 Task: Add New Chapter Fermented Coenzyme B Complex, Energy & Nervous System Support to the cart.
Action: Mouse moved to (29, 91)
Screenshot: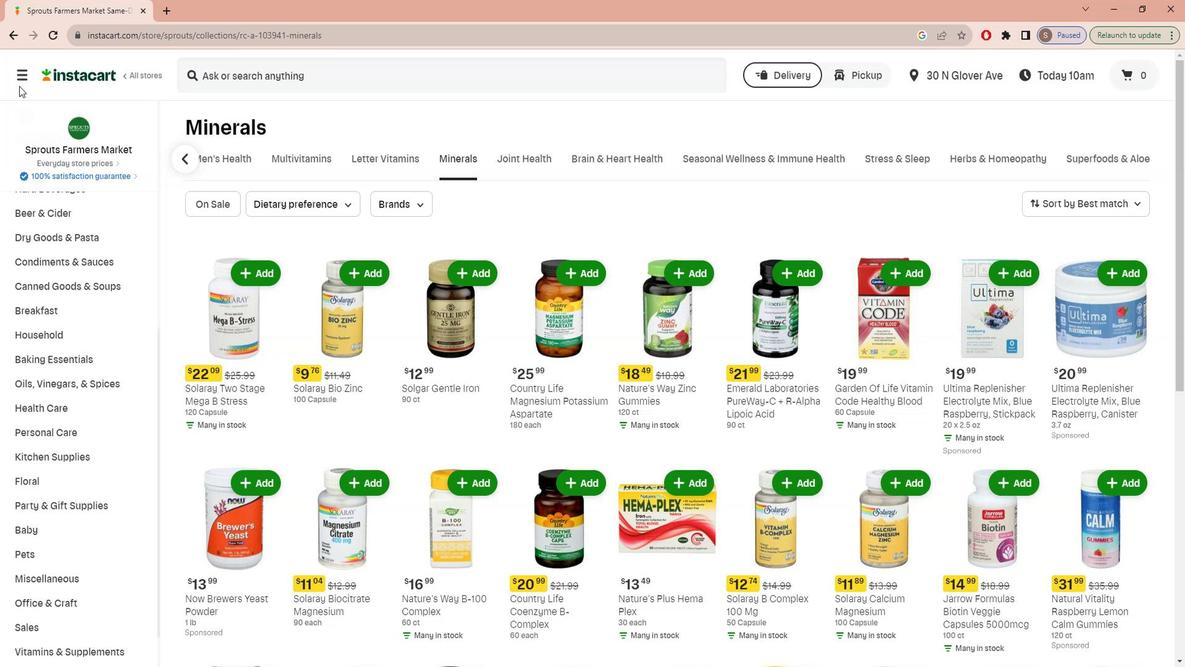 
Action: Mouse pressed left at (29, 91)
Screenshot: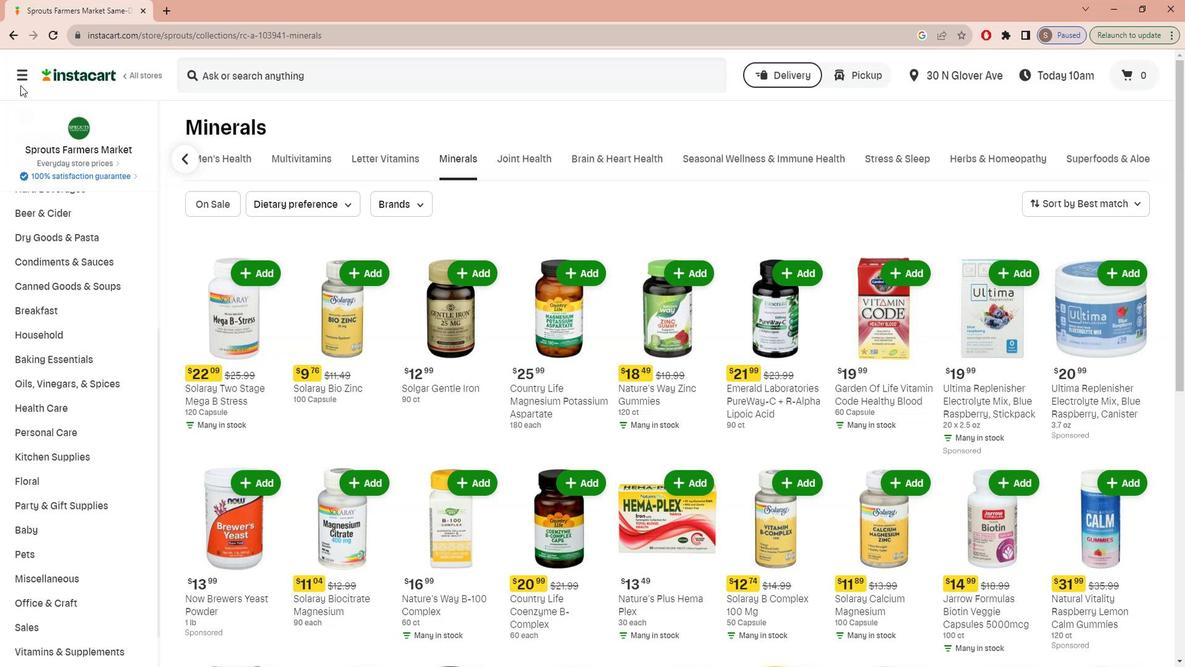 
Action: Mouse moved to (29, 79)
Screenshot: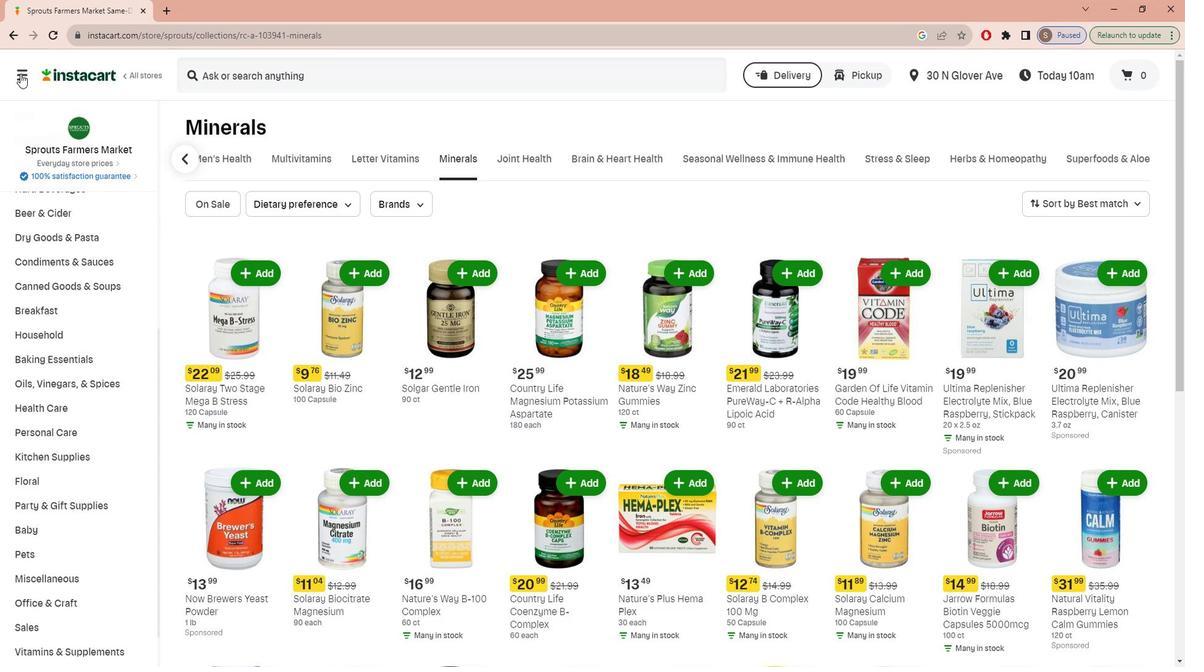 
Action: Mouse pressed left at (29, 79)
Screenshot: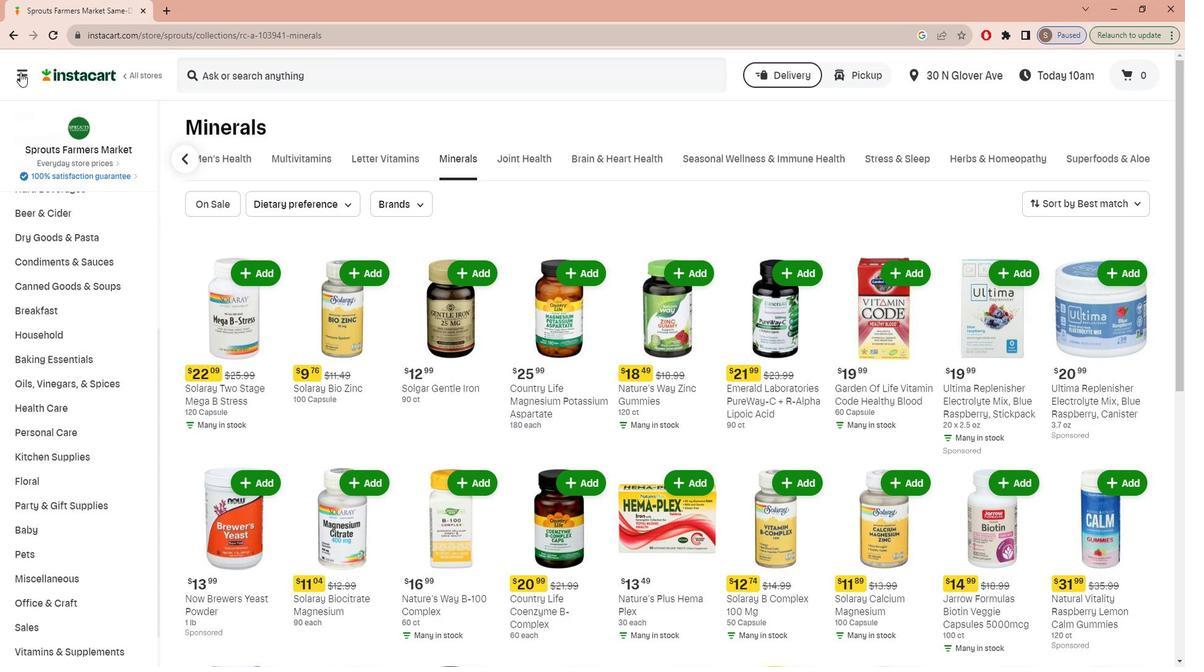 
Action: Mouse moved to (53, 168)
Screenshot: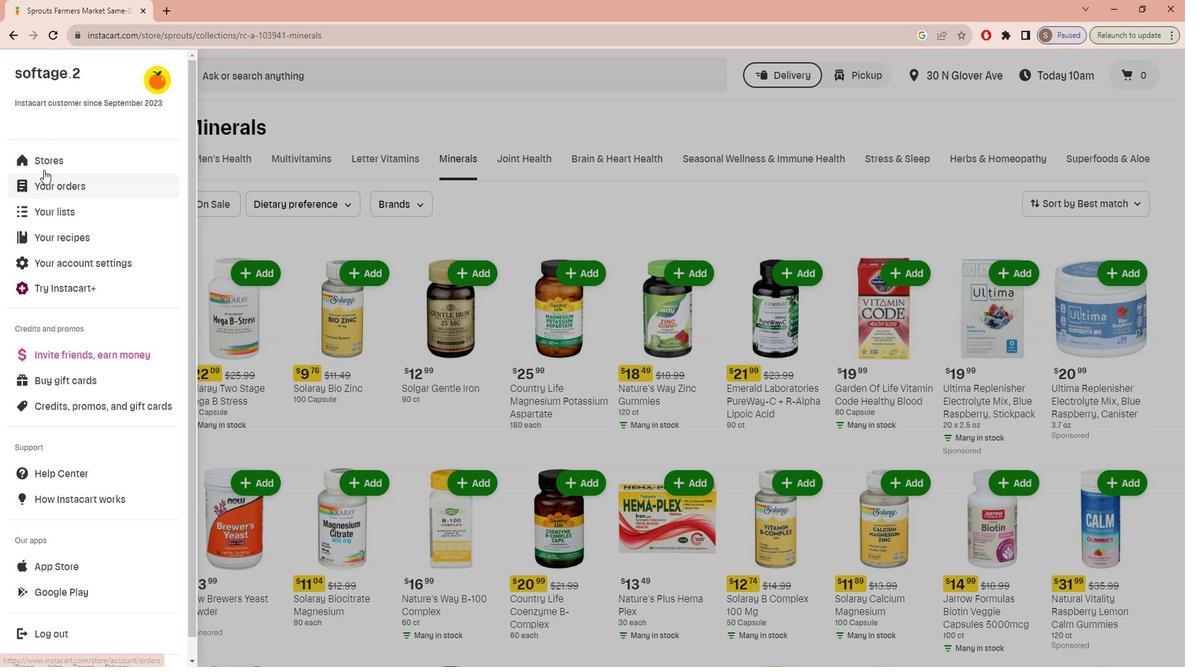 
Action: Mouse pressed left at (53, 168)
Screenshot: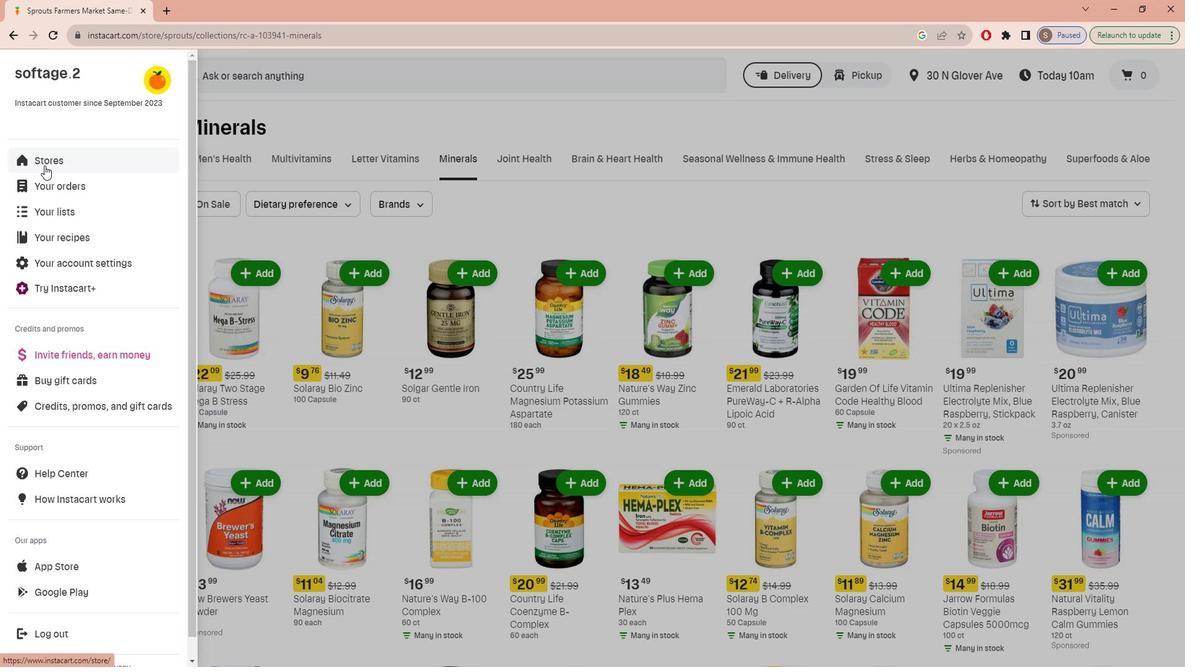 
Action: Mouse moved to (285, 138)
Screenshot: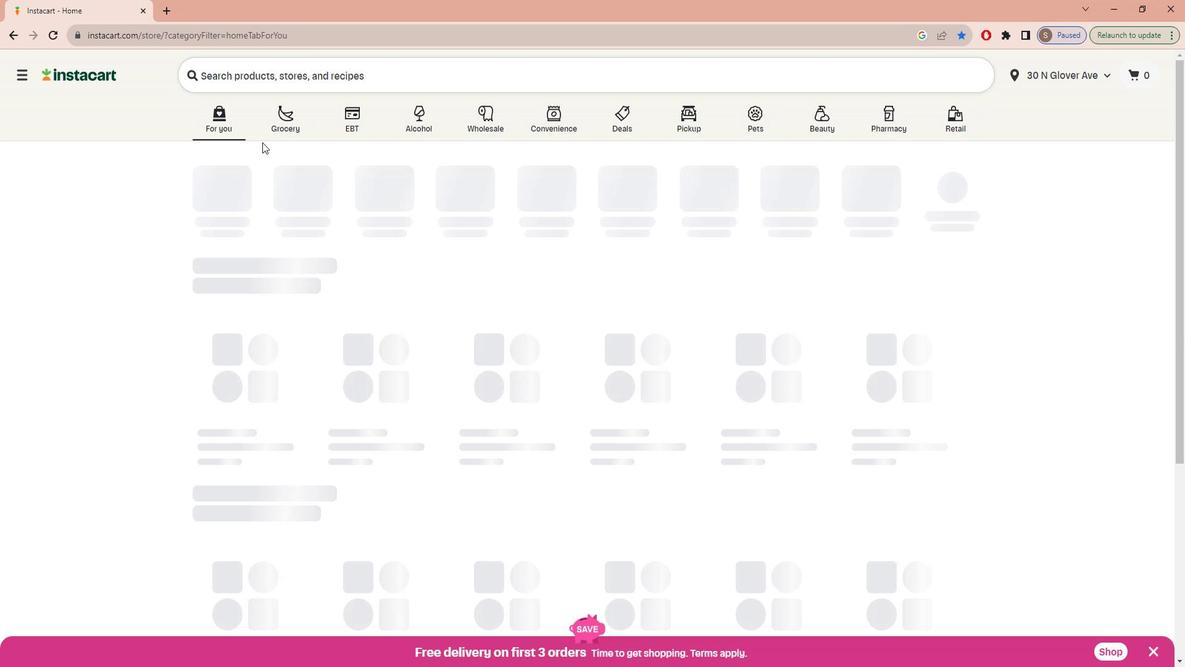 
Action: Mouse pressed left at (285, 138)
Screenshot: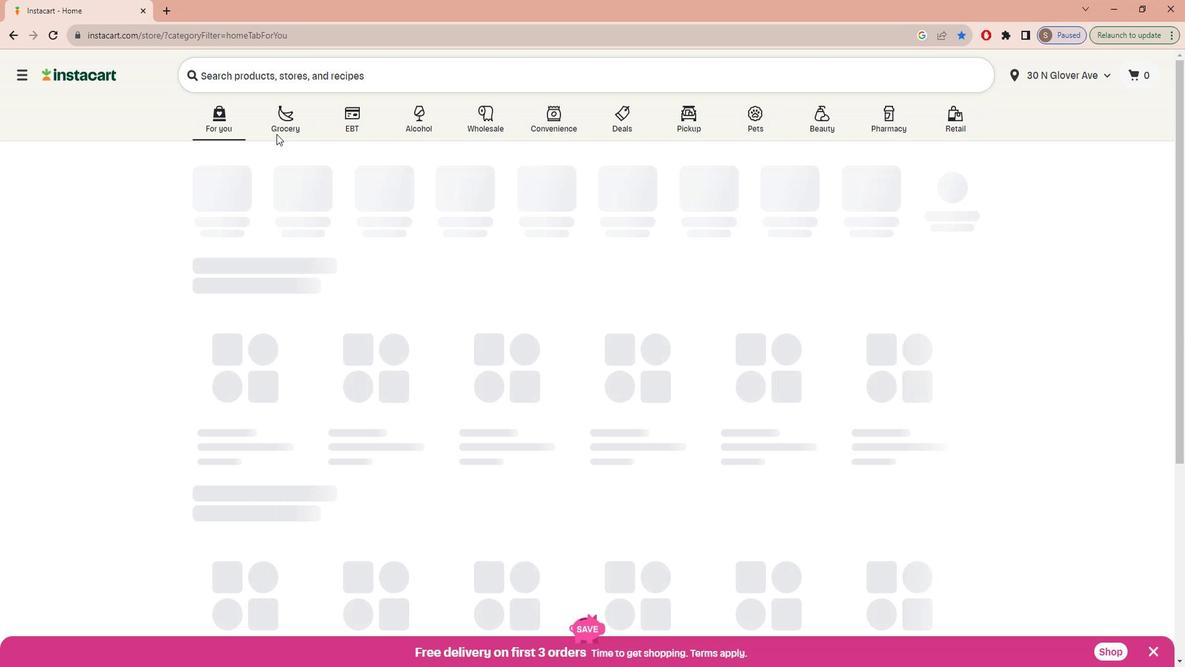 
Action: Mouse moved to (308, 360)
Screenshot: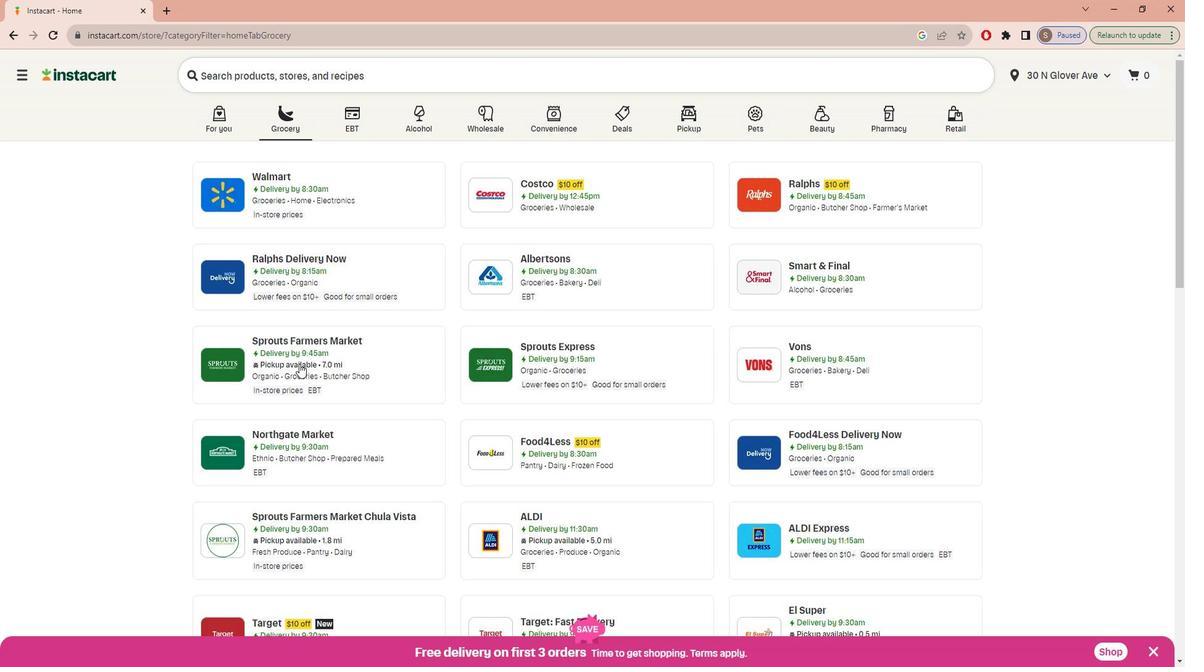 
Action: Mouse pressed left at (308, 360)
Screenshot: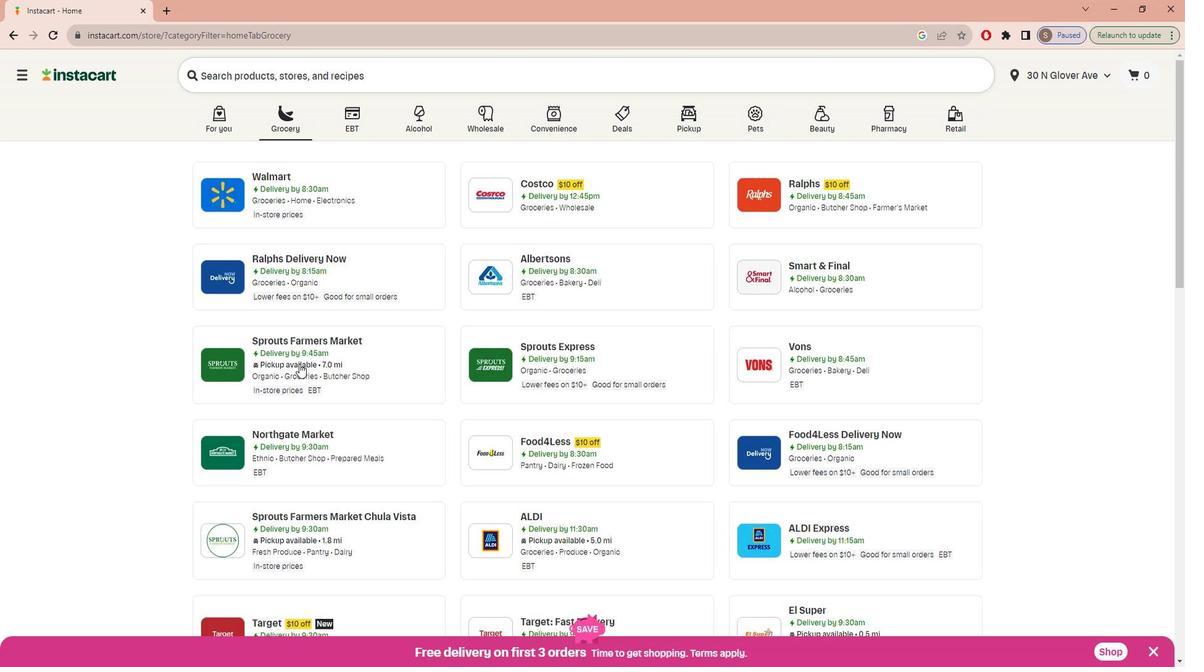 
Action: Mouse moved to (148, 545)
Screenshot: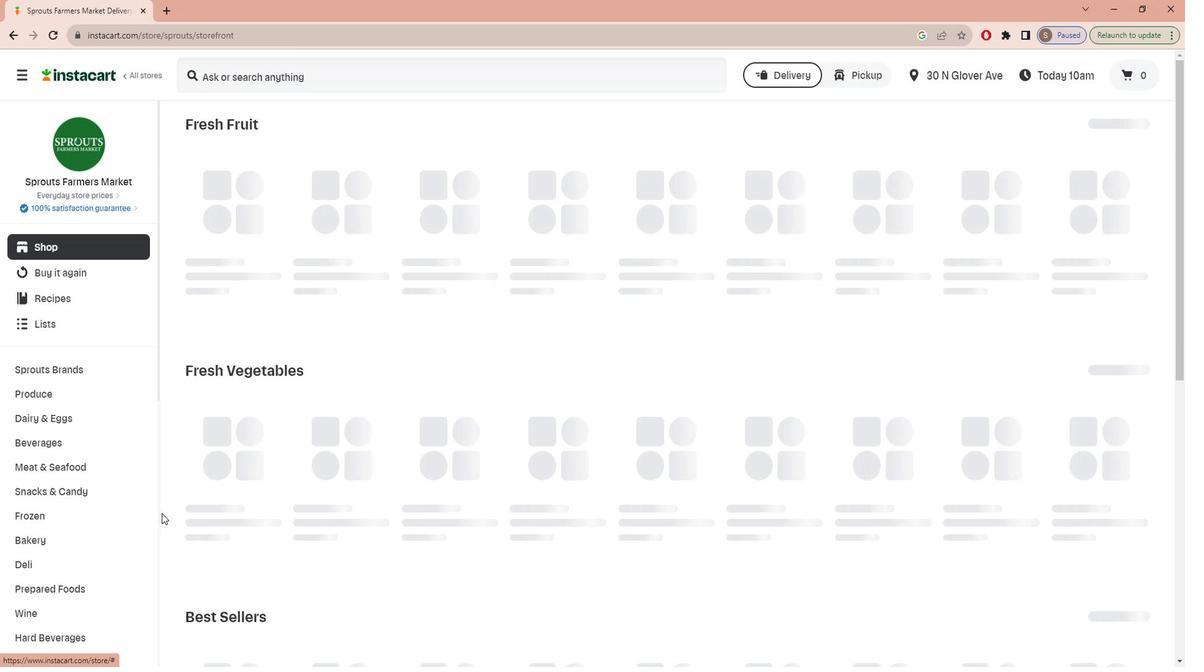 
Action: Mouse scrolled (148, 544) with delta (0, 0)
Screenshot: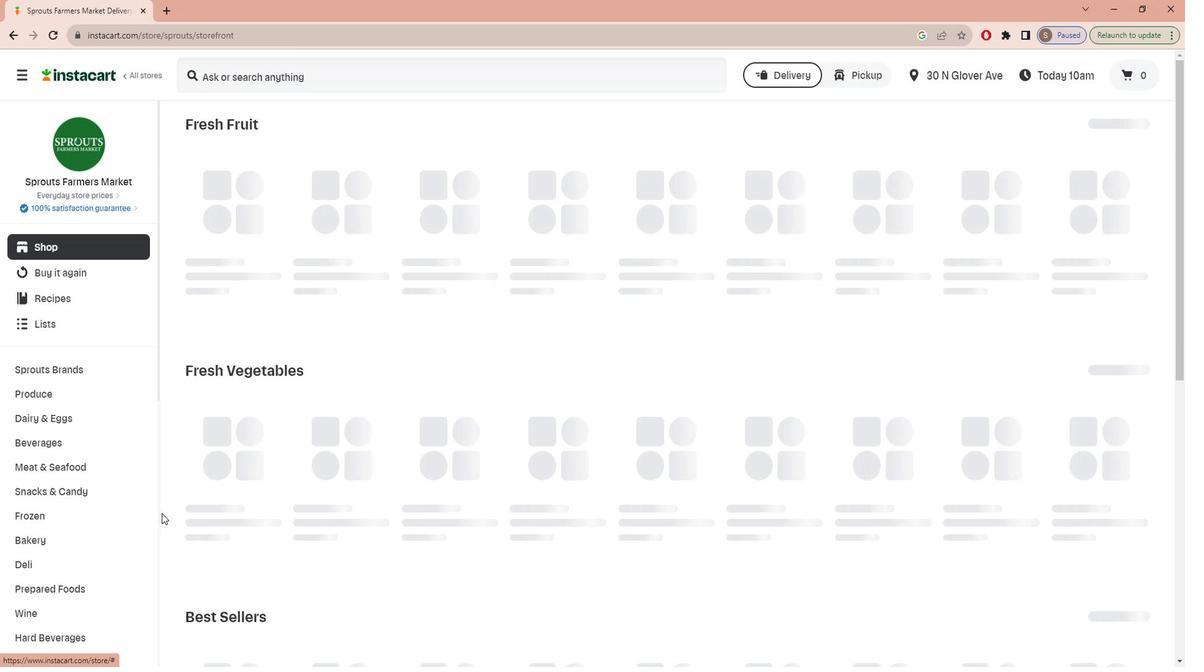
Action: Mouse moved to (145, 549)
Screenshot: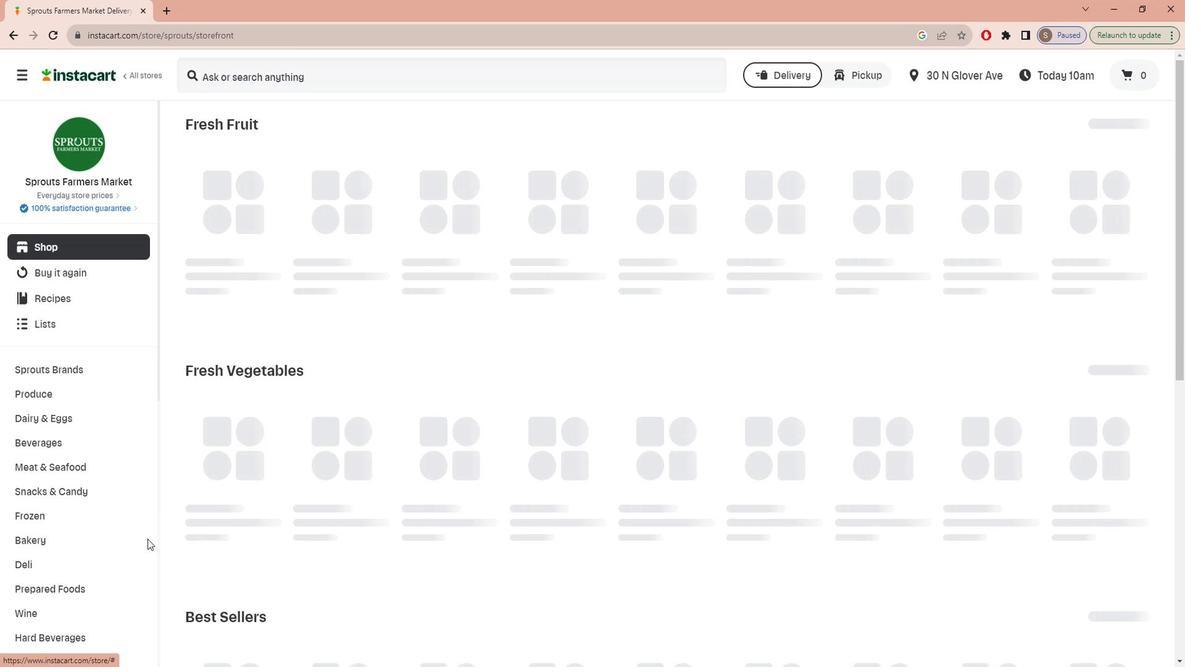 
Action: Mouse scrolled (145, 549) with delta (0, 0)
Screenshot: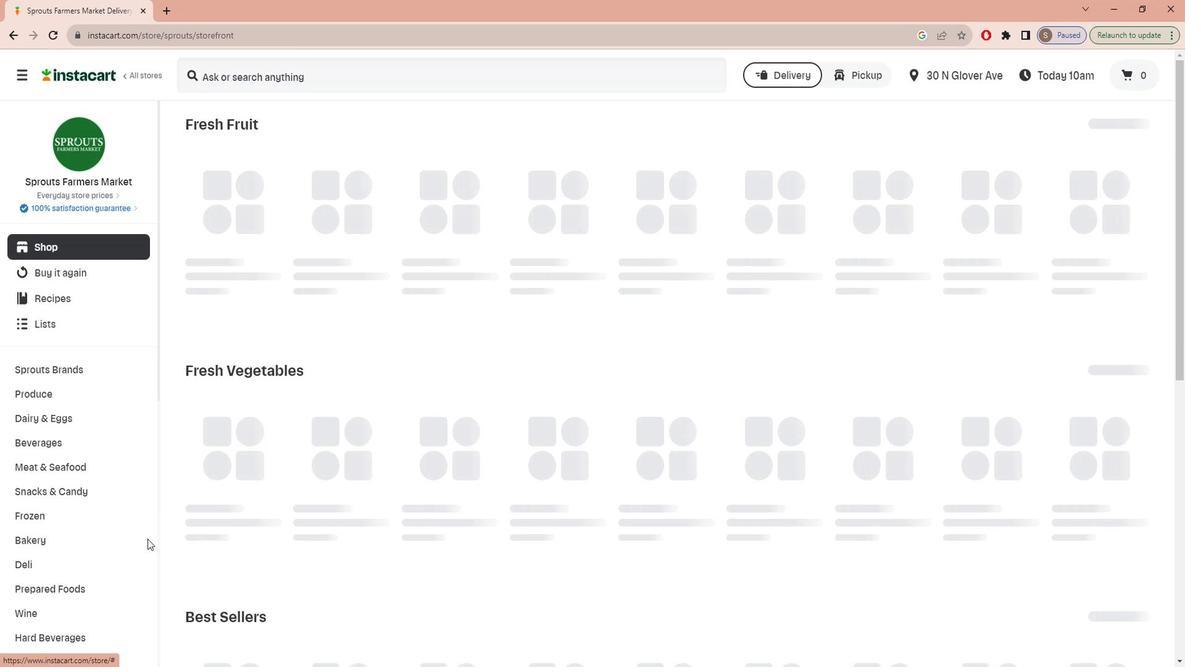 
Action: Mouse moved to (143, 552)
Screenshot: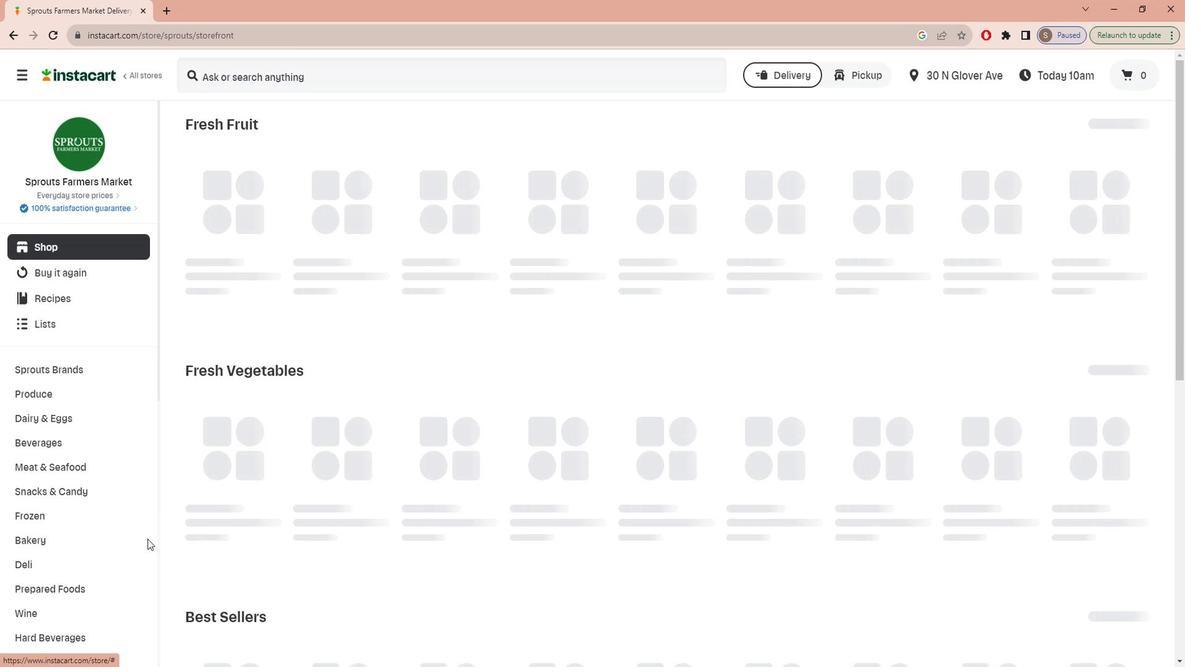 
Action: Mouse scrolled (143, 552) with delta (0, 0)
Screenshot: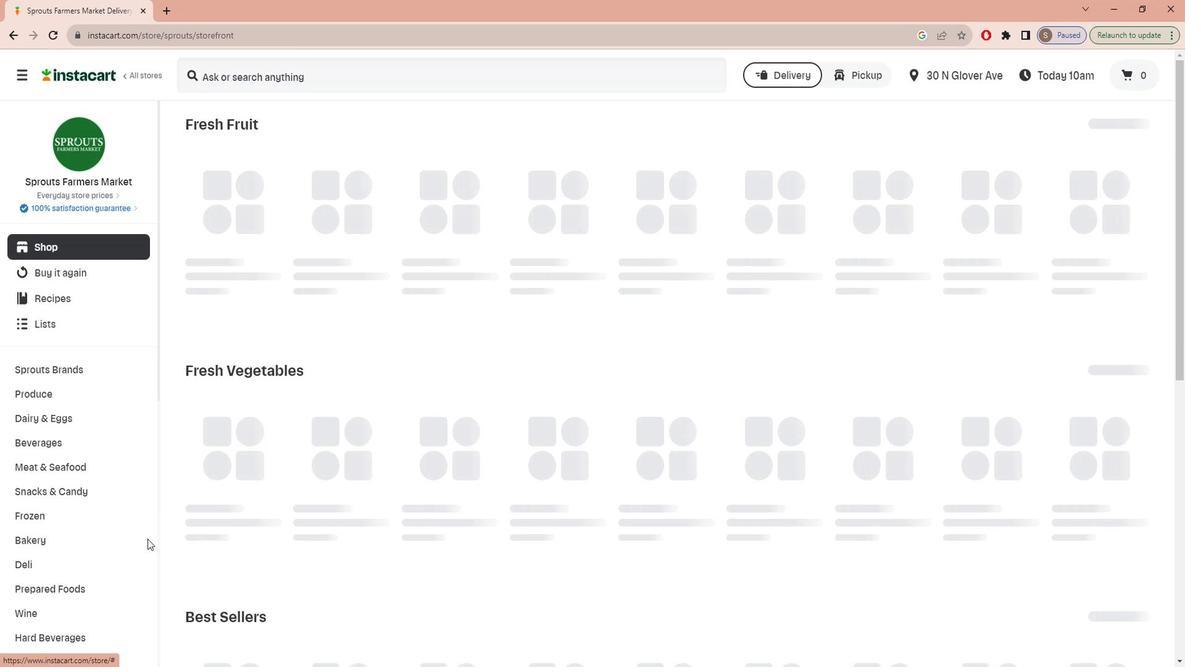 
Action: Mouse moved to (142, 553)
Screenshot: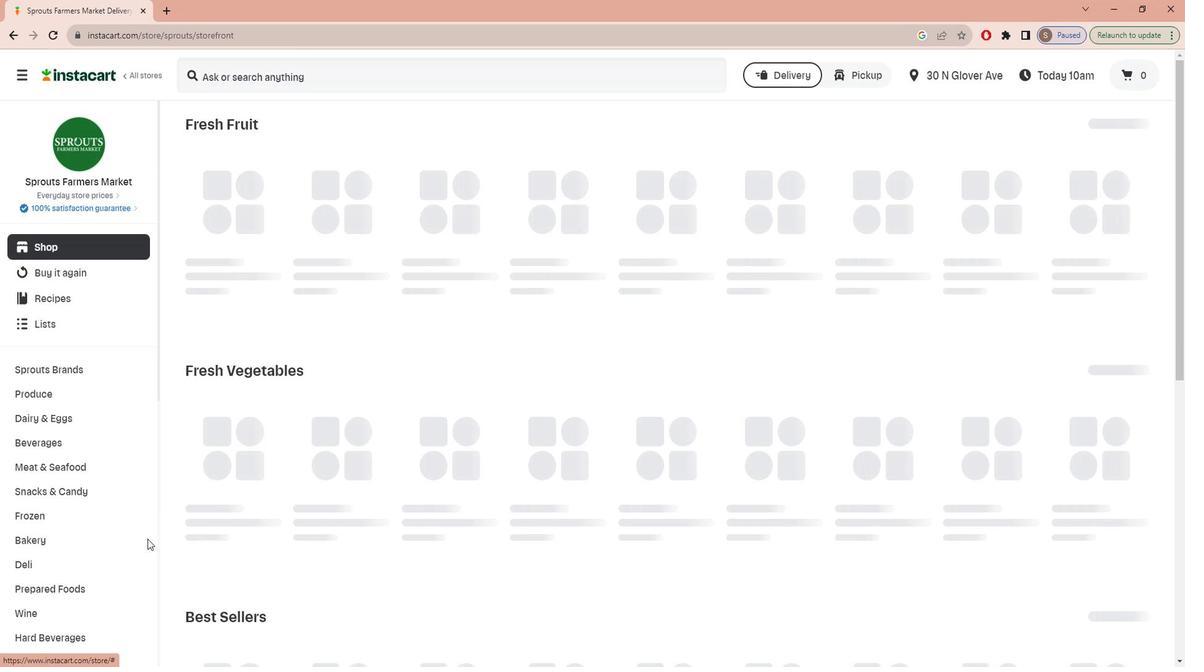 
Action: Mouse scrolled (142, 553) with delta (0, 0)
Screenshot: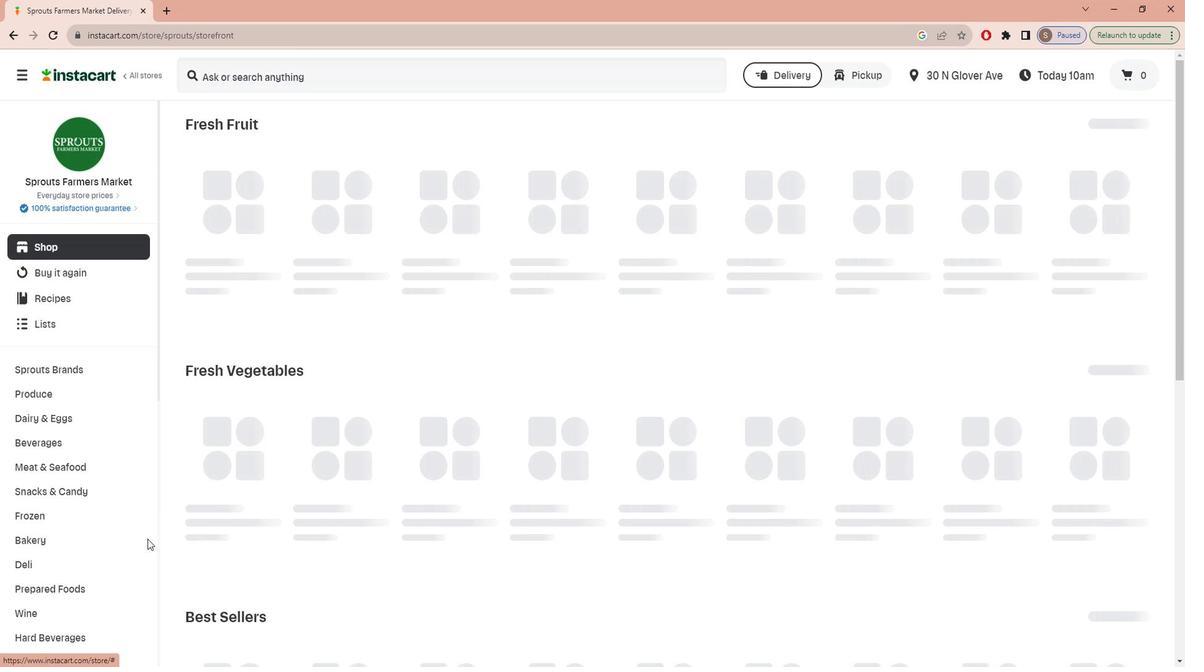 
Action: Mouse moved to (140, 554)
Screenshot: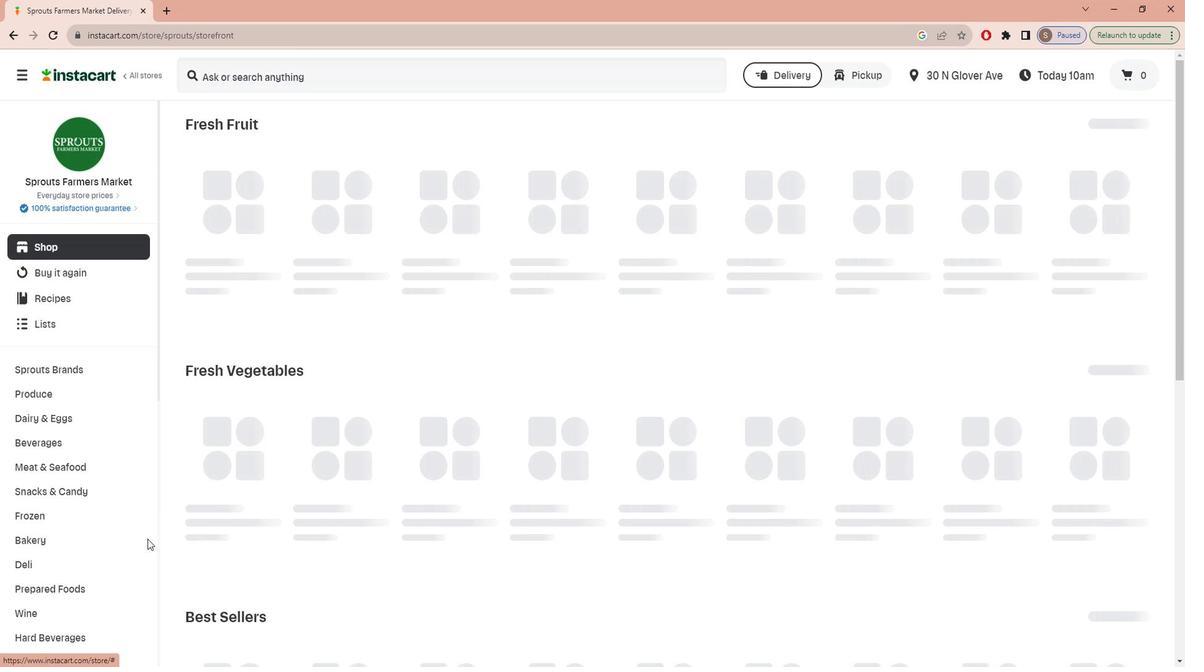 
Action: Mouse scrolled (140, 553) with delta (0, 0)
Screenshot: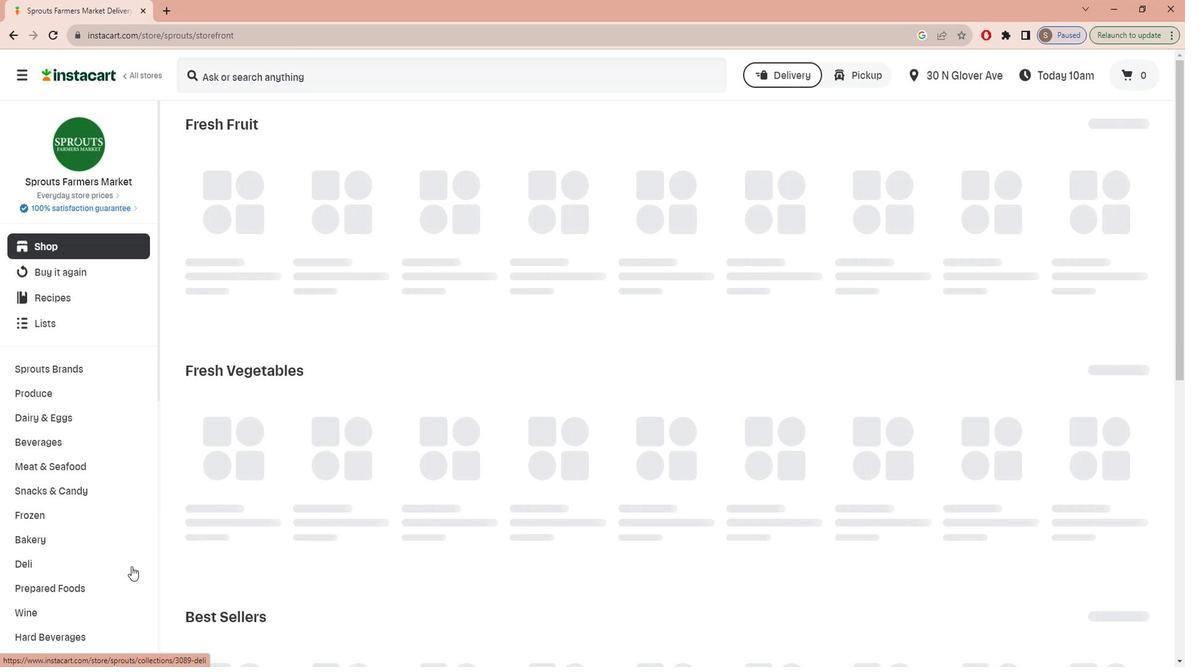 
Action: Mouse moved to (139, 555)
Screenshot: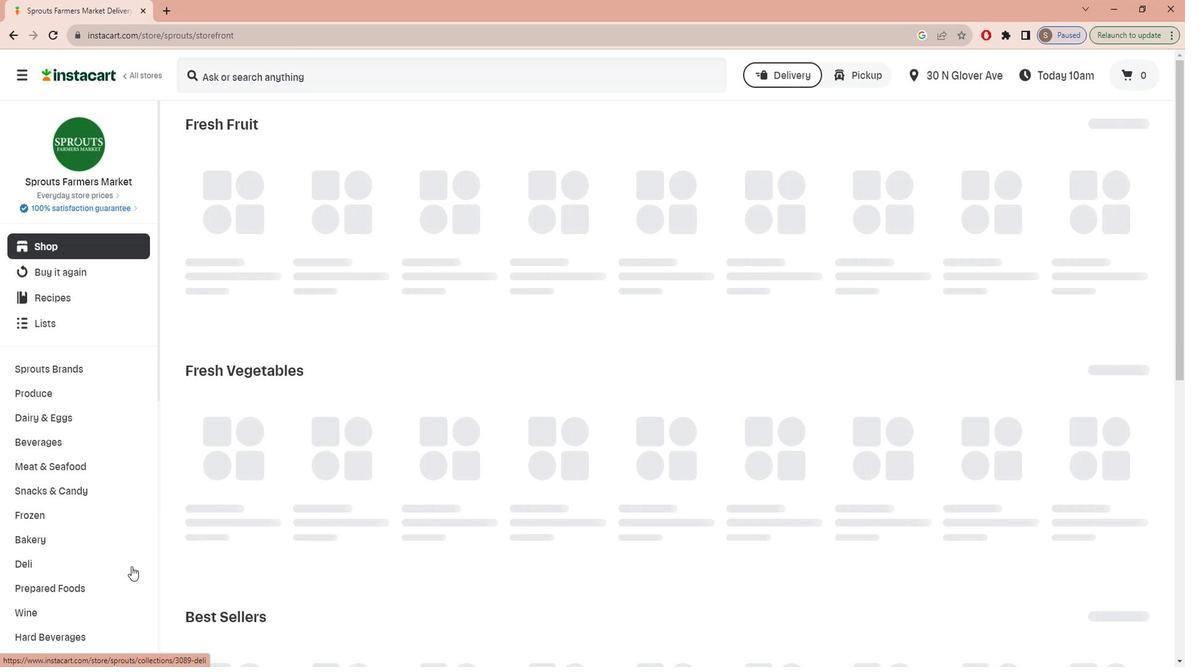 
Action: Mouse scrolled (139, 554) with delta (0, 0)
Screenshot: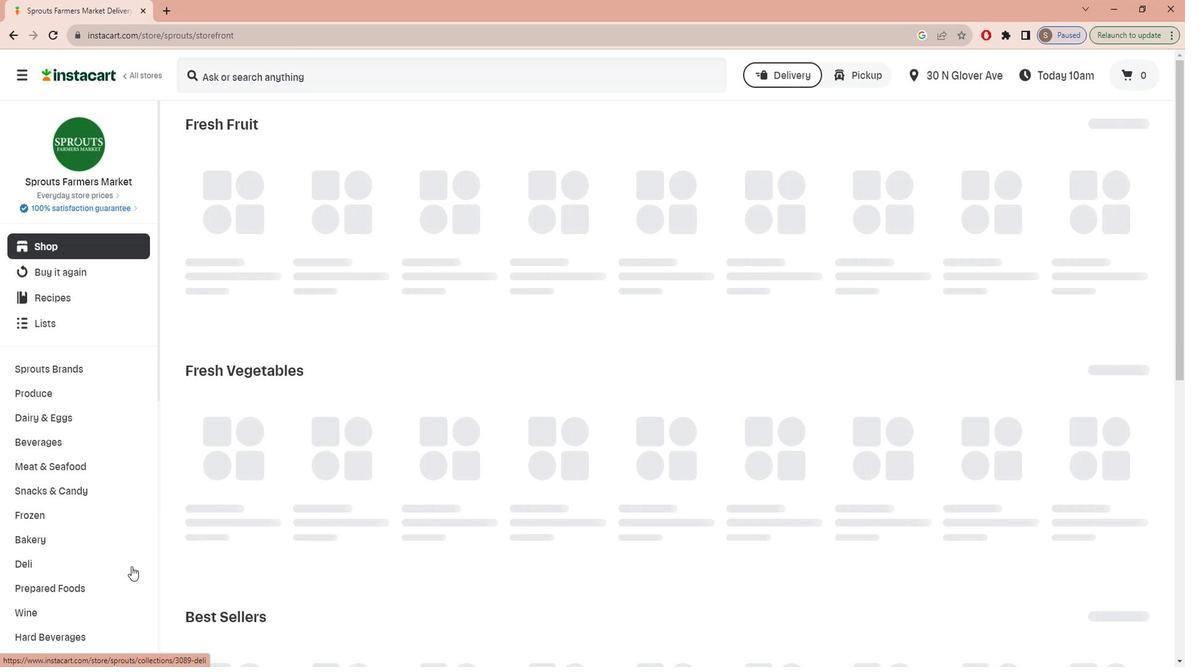 
Action: Mouse moved to (138, 555)
Screenshot: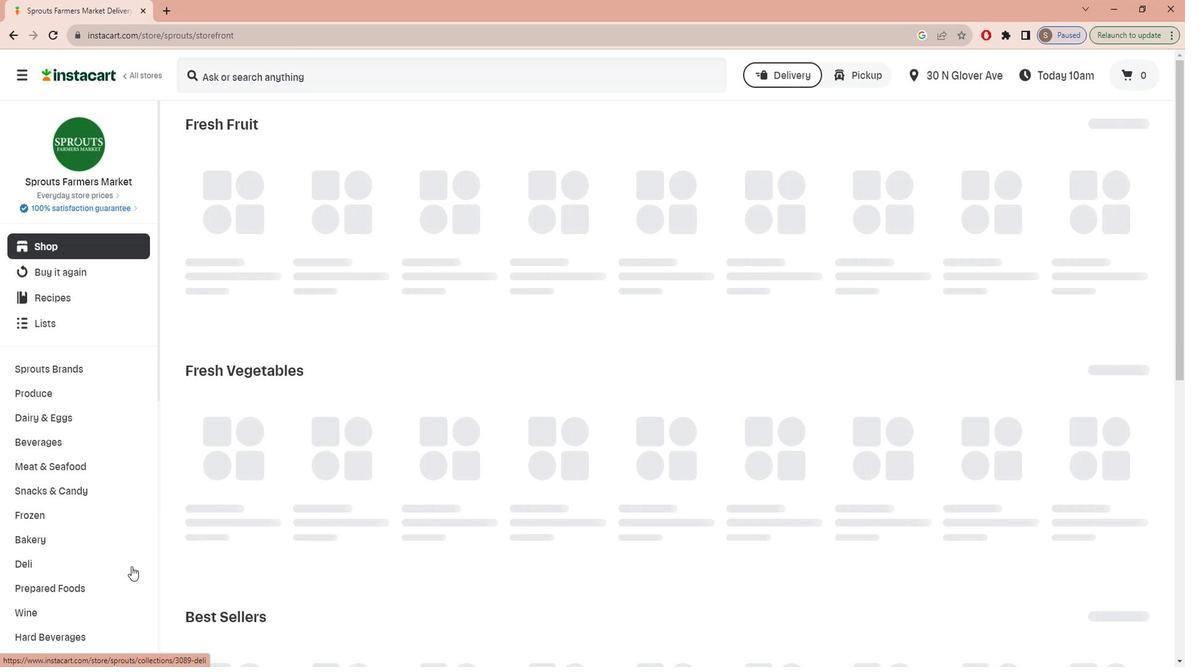 
Action: Mouse scrolled (138, 554) with delta (0, 0)
Screenshot: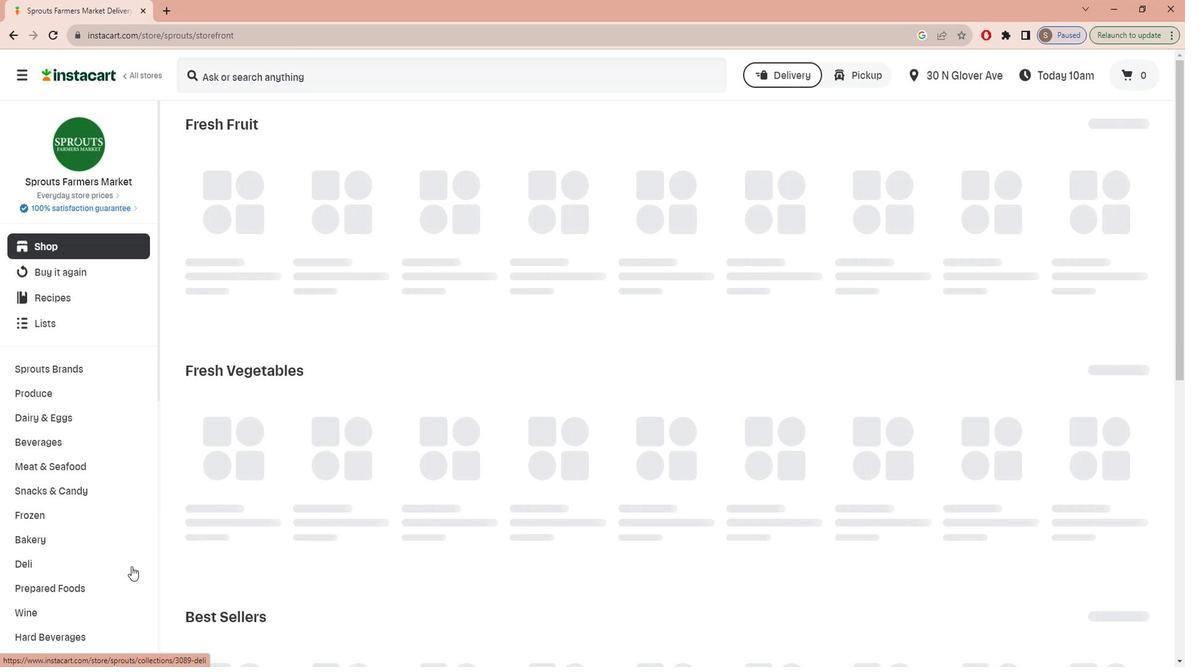 
Action: Mouse moved to (136, 555)
Screenshot: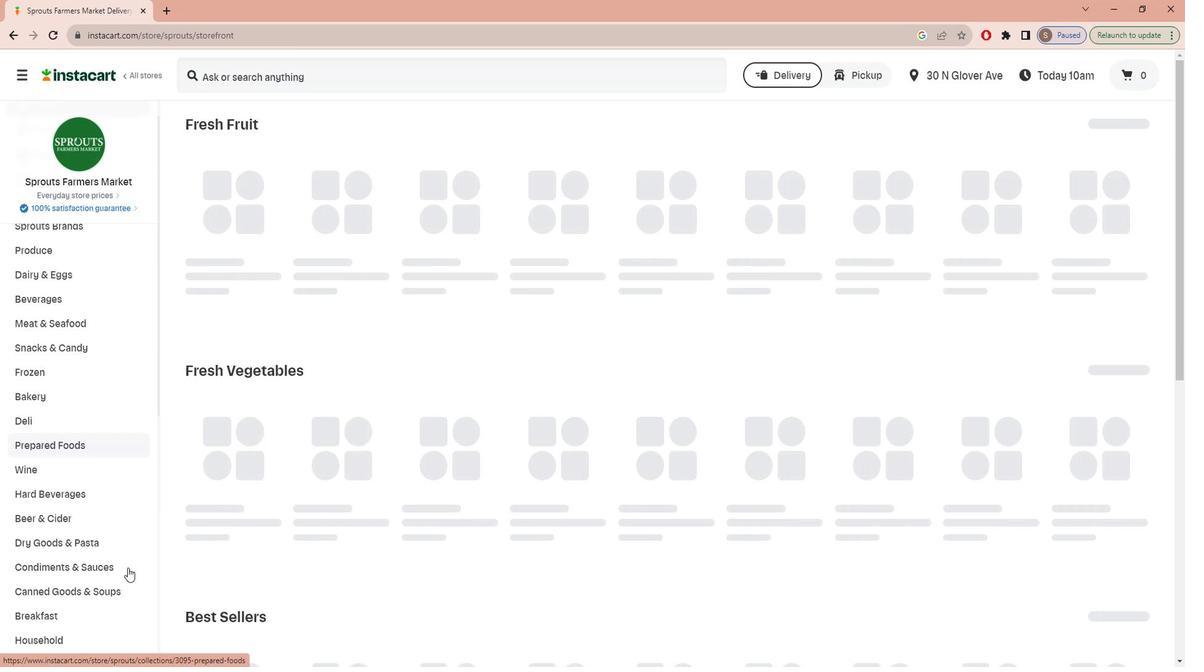 
Action: Mouse scrolled (136, 555) with delta (0, 0)
Screenshot: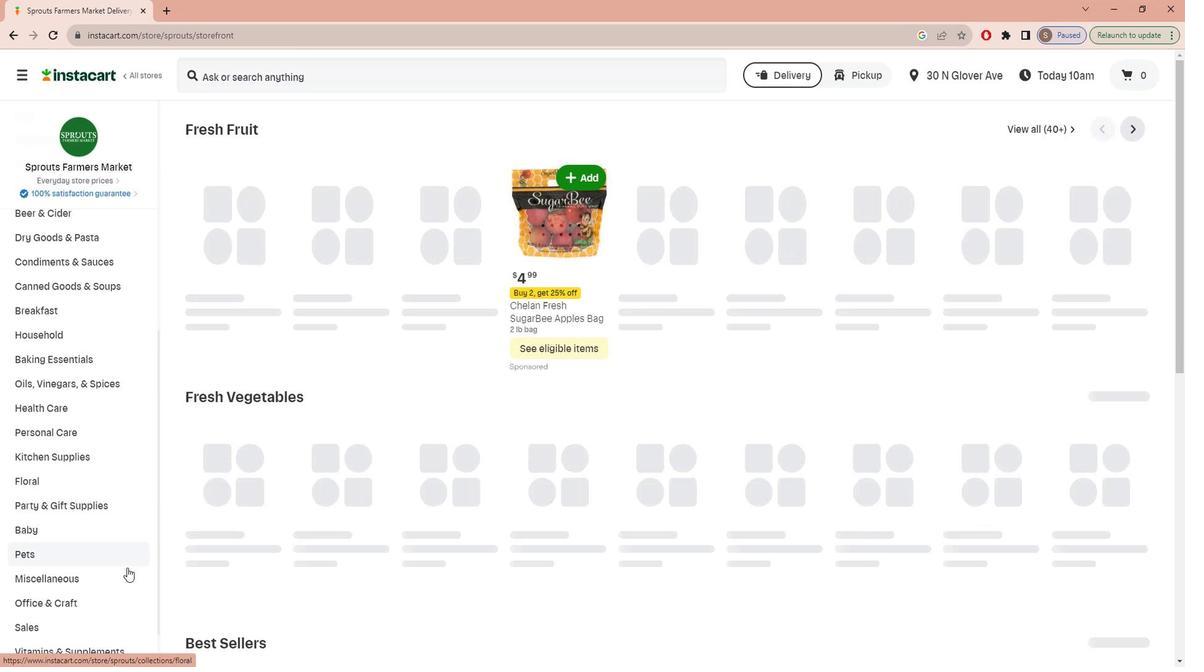
Action: Mouse scrolled (136, 555) with delta (0, 0)
Screenshot: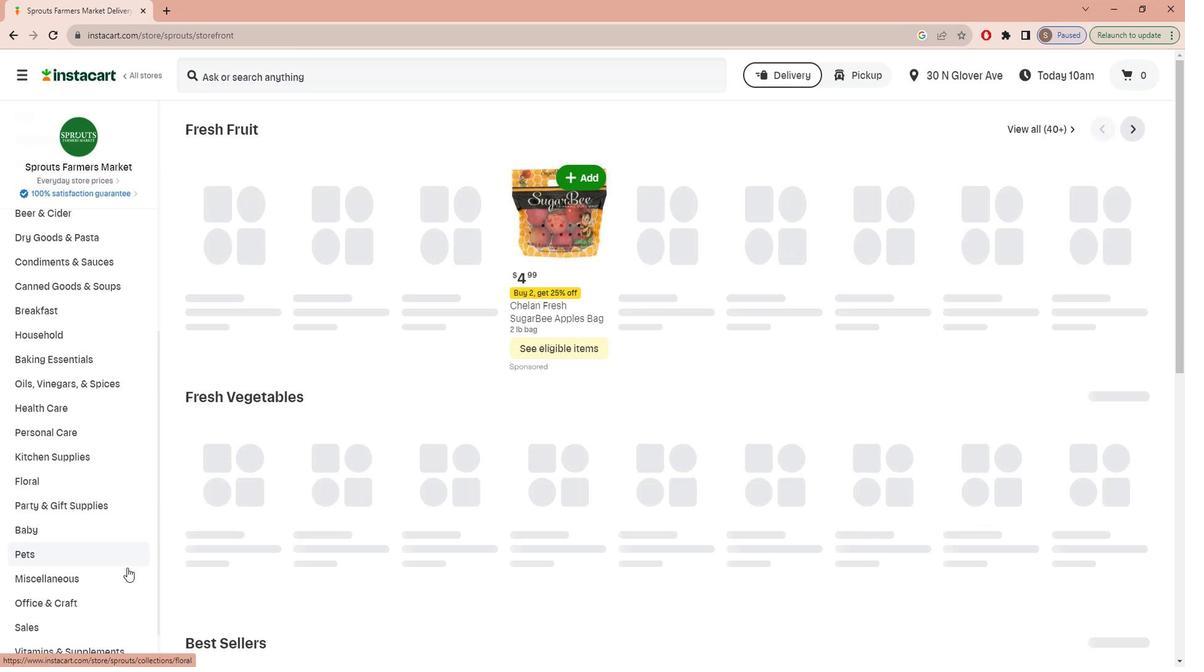 
Action: Mouse scrolled (136, 555) with delta (0, 0)
Screenshot: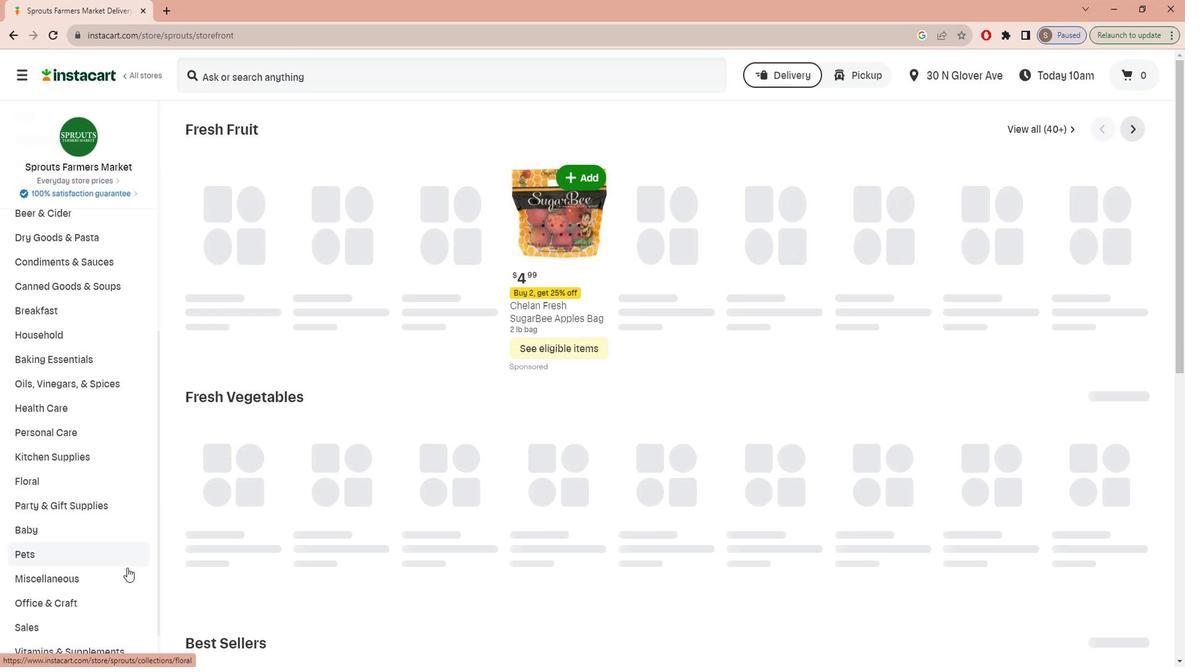 
Action: Mouse scrolled (136, 555) with delta (0, 0)
Screenshot: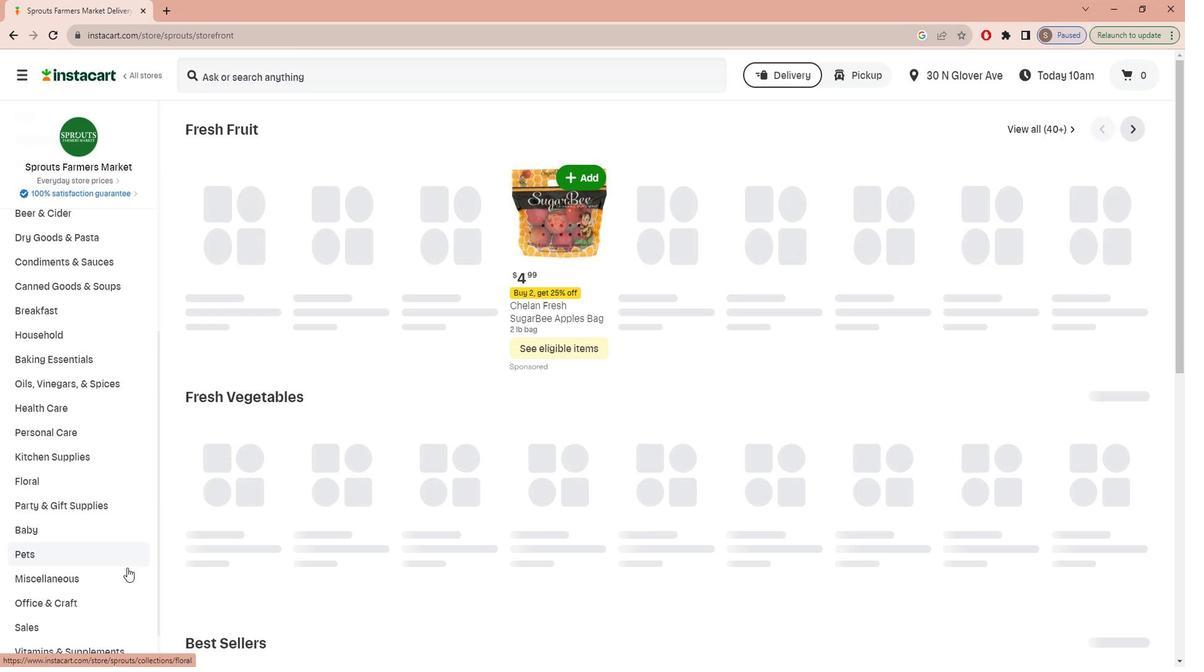 
Action: Mouse moved to (116, 578)
Screenshot: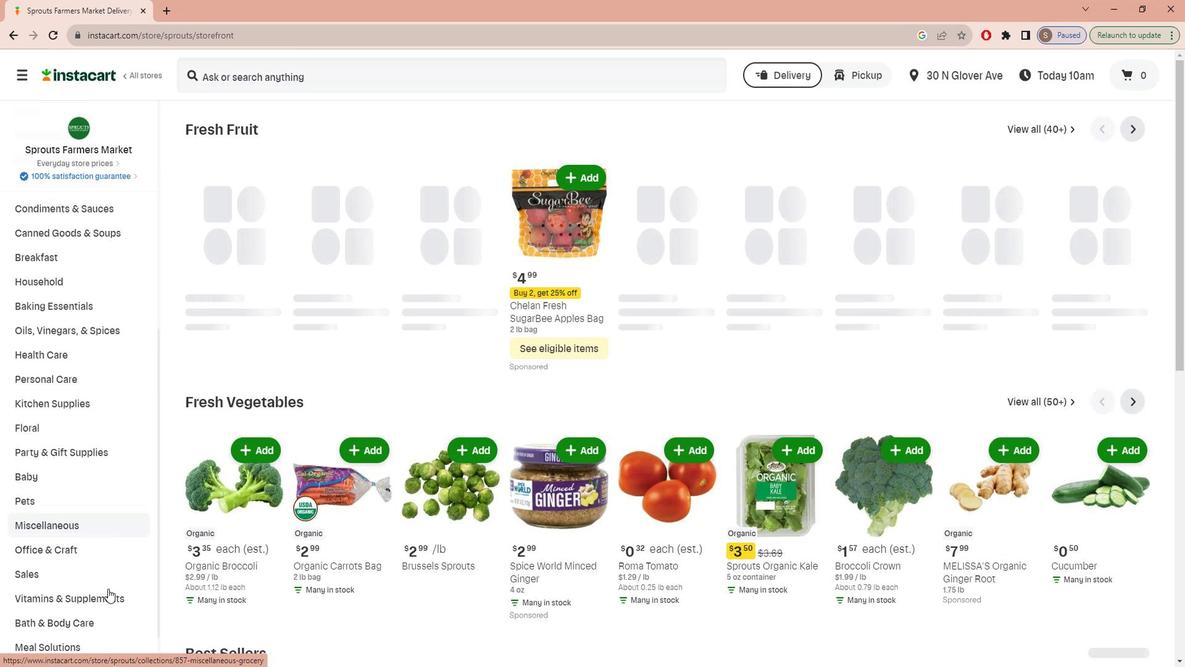 
Action: Mouse pressed left at (116, 578)
Screenshot: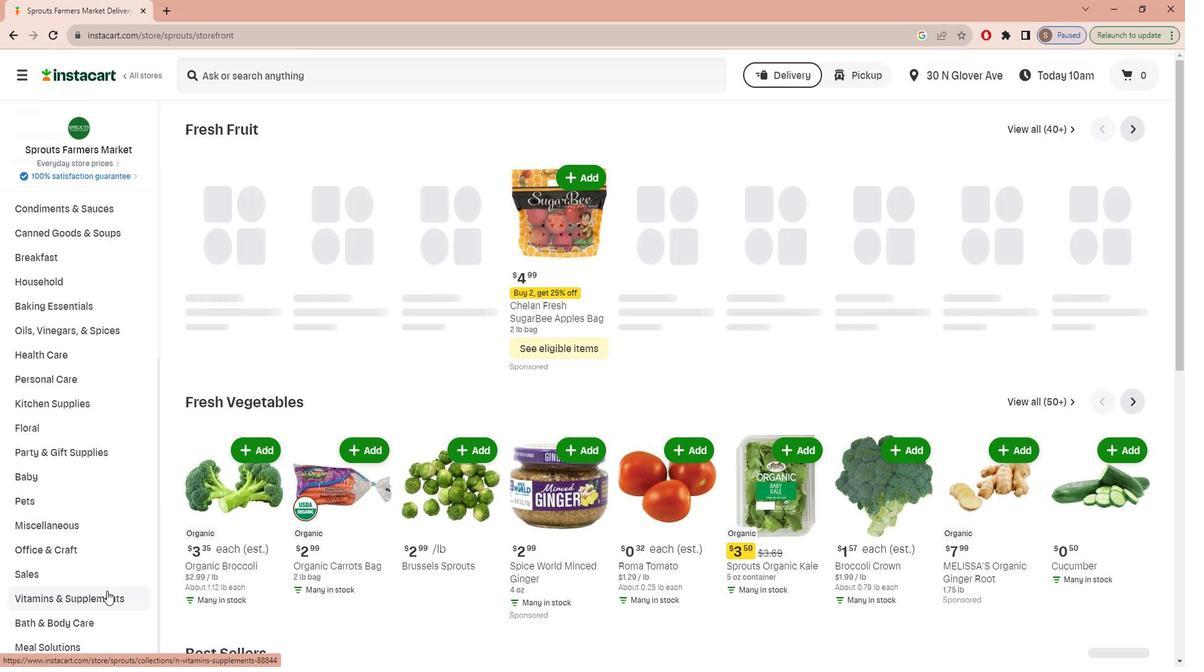 
Action: Mouse moved to (1149, 161)
Screenshot: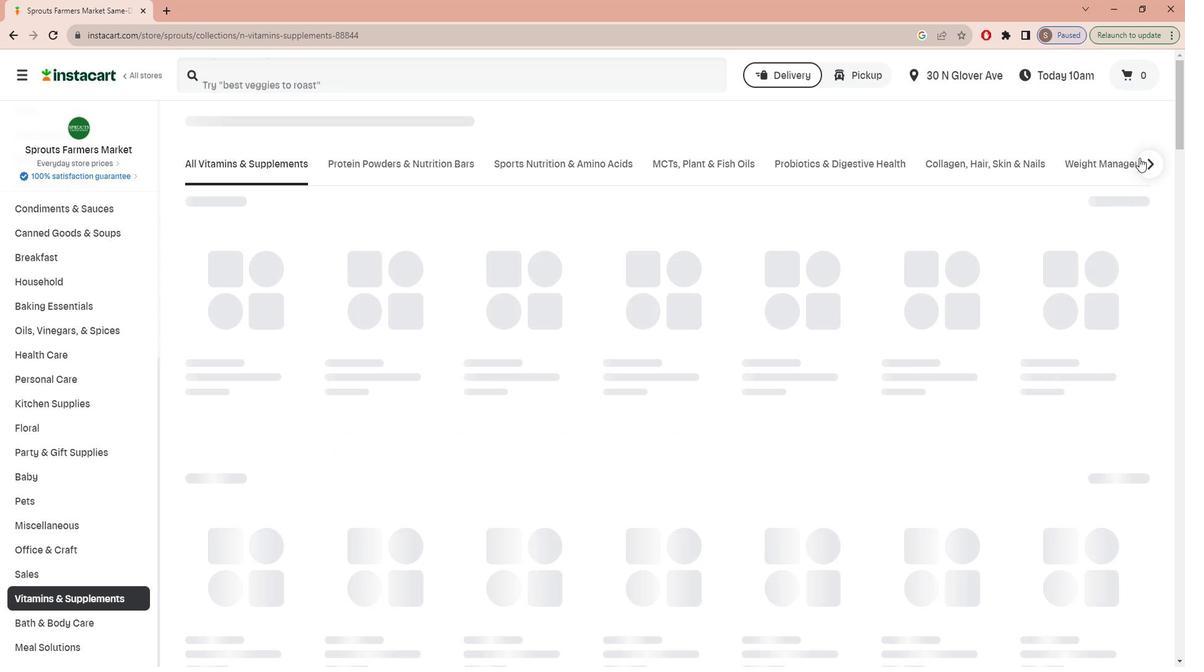 
Action: Mouse pressed left at (1149, 161)
Screenshot: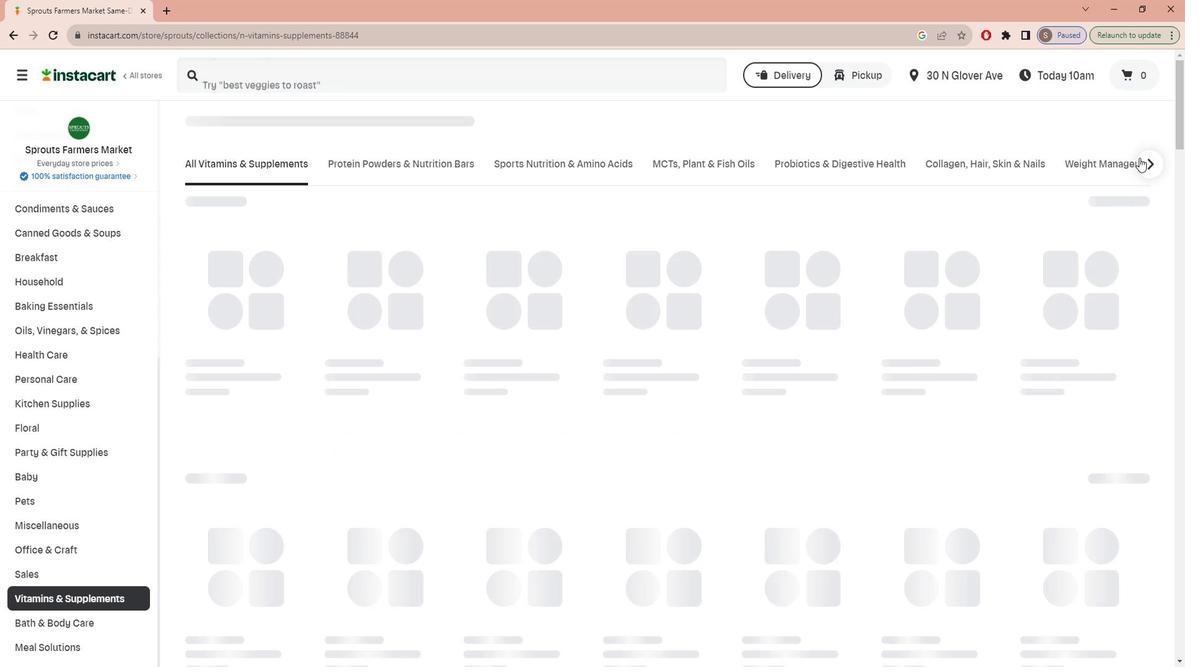 
Action: Mouse moved to (848, 161)
Screenshot: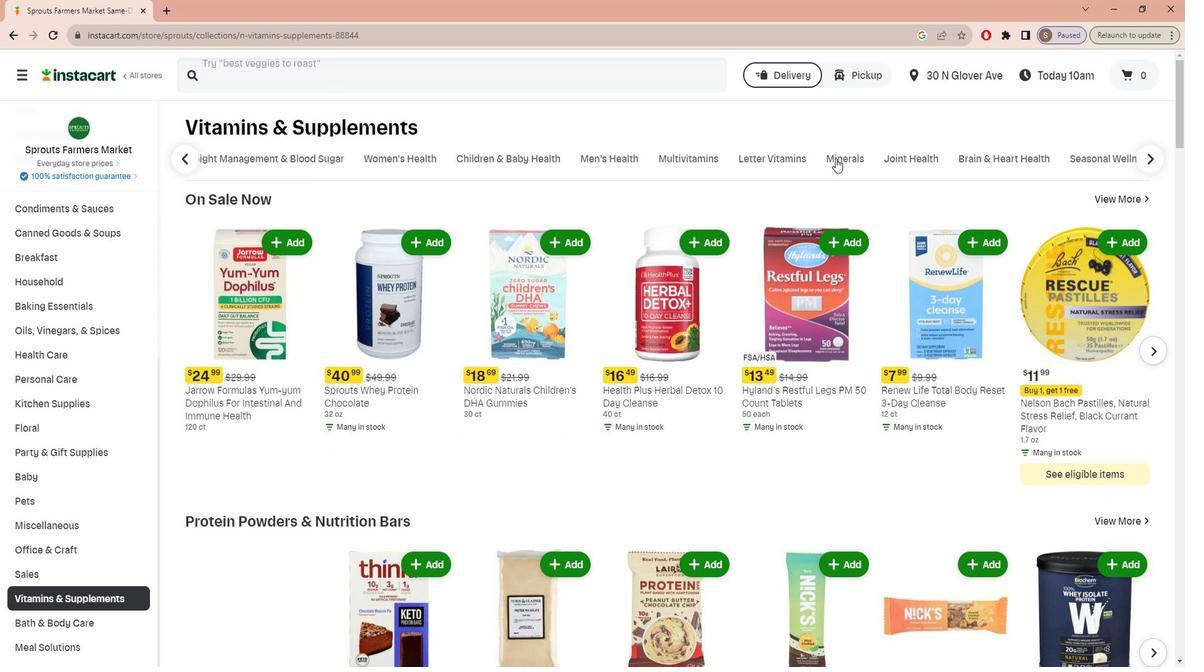 
Action: Mouse pressed left at (848, 161)
Screenshot: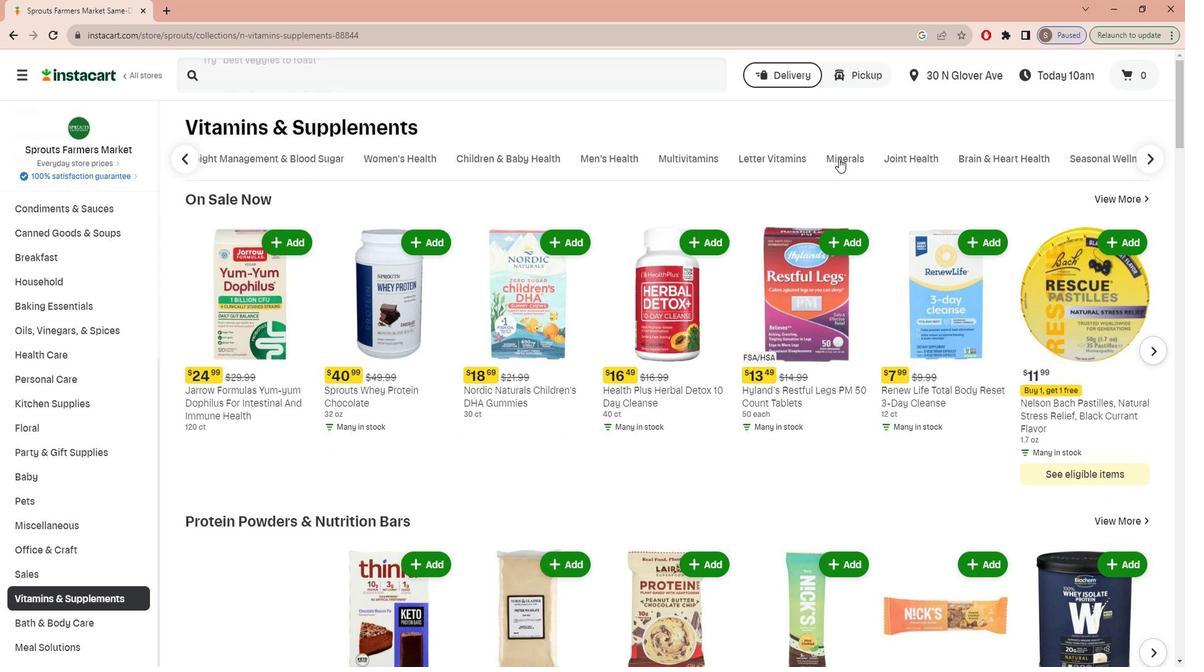 
Action: Mouse moved to (463, 83)
Screenshot: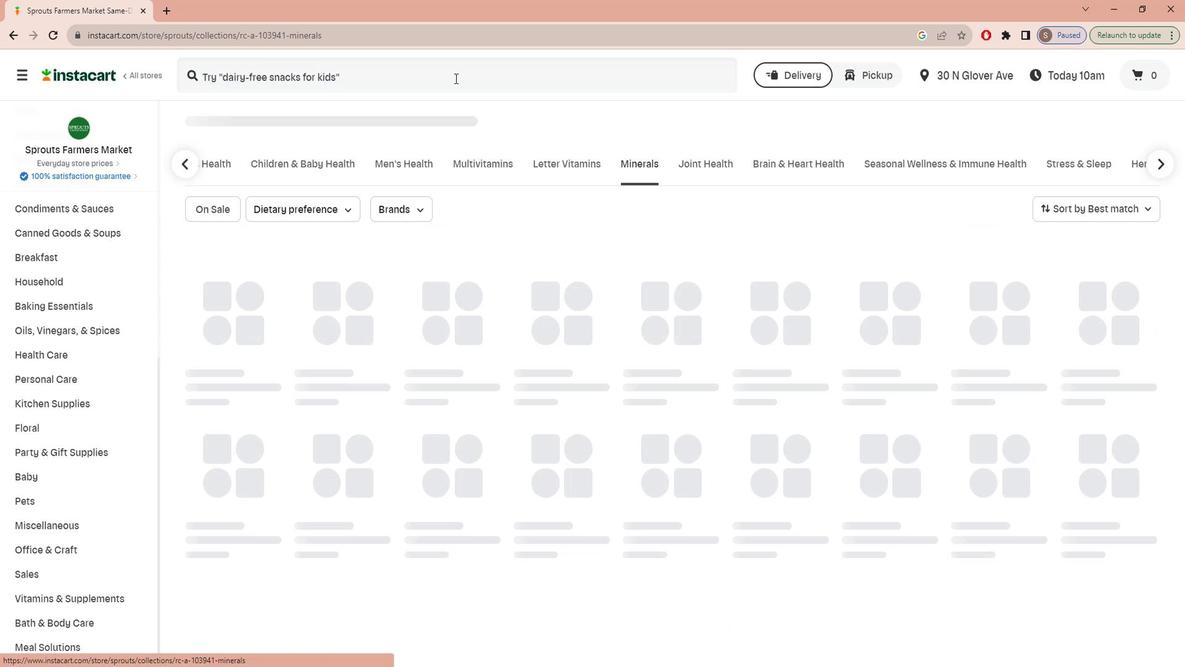 
Action: Mouse pressed left at (463, 83)
Screenshot: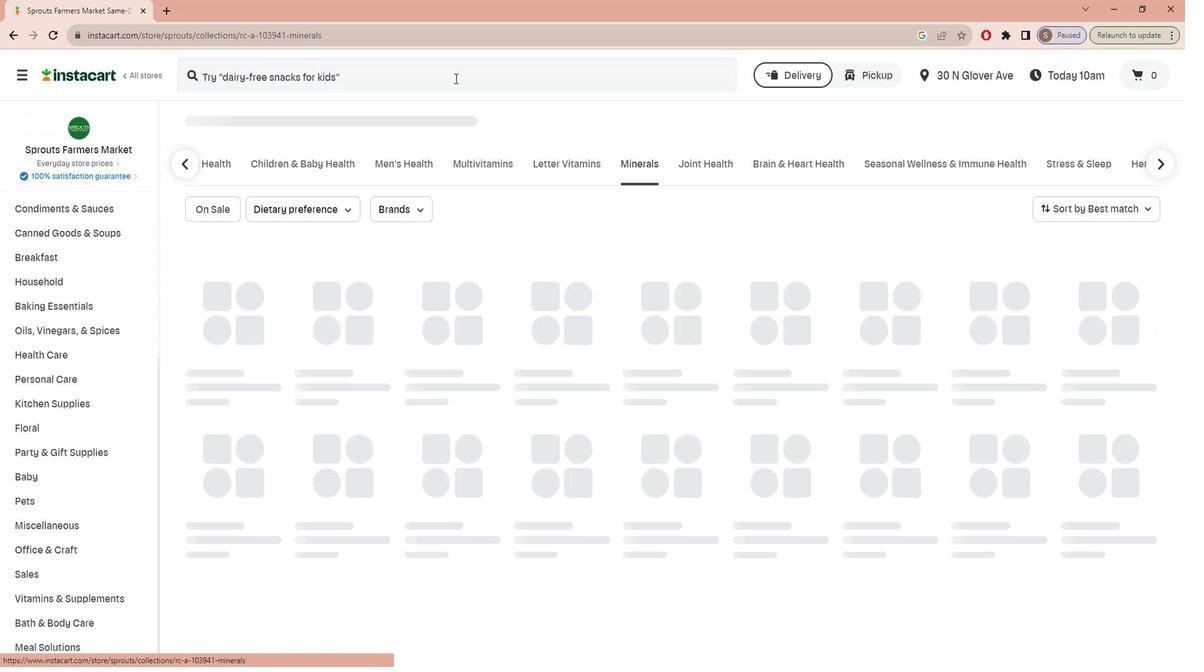 
Action: Key pressed n<Key.caps_lock>EW<Key.space><Key.caps_lock>c<Key.caps_lock>HAPTER<Key.space><Key.caps_lock>f<Key.caps_lock>ERMENTER<Key.space><Key.caps_lock>c<Key.caps_lock>OENZYME<Key.space><Key.caps_lock>b<Key.space>c<Key.caps_lock>OMPLEX,<Key.space><Key.caps_lock>e<Key.caps_lock>NERGY<Key.space><Key.shift>&<Key.space><Key.caps_lock>n<Key.caps_lock>ERVOUS<Key.space><Key.caps_lock>s<Key.caps_lock>YSTEM<Key.space><Key.caps_lock>s<Key.caps_lock>UPPORT<Key.space><Key.enter>
Screenshot: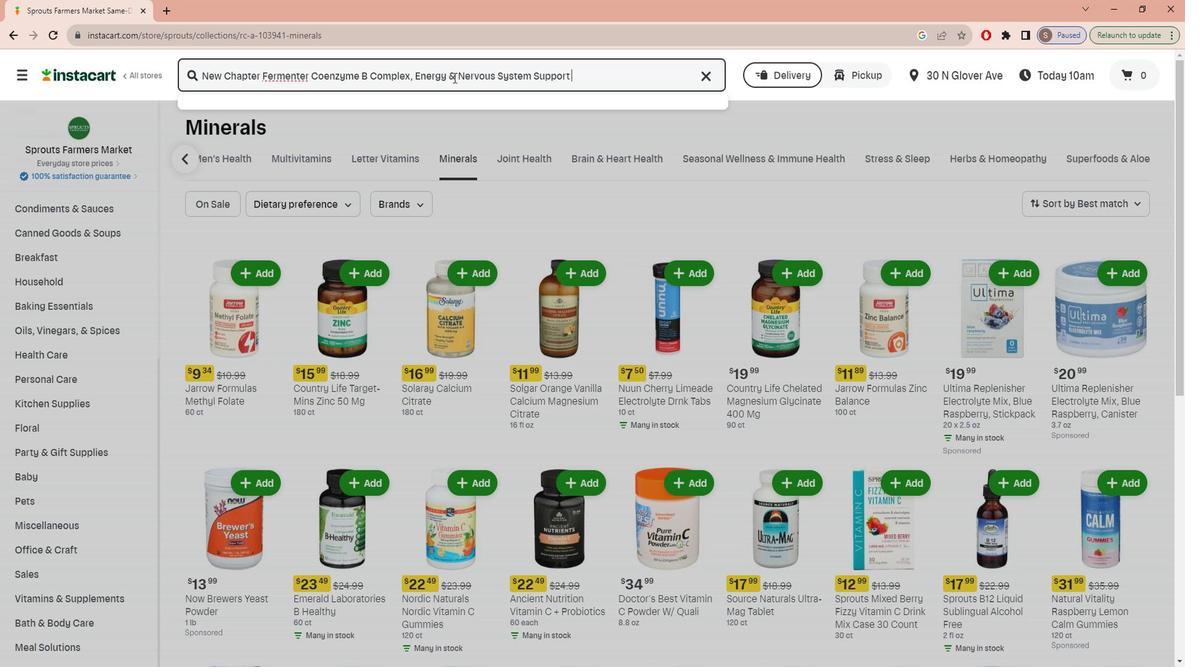 
Action: Mouse moved to (362, 225)
Screenshot: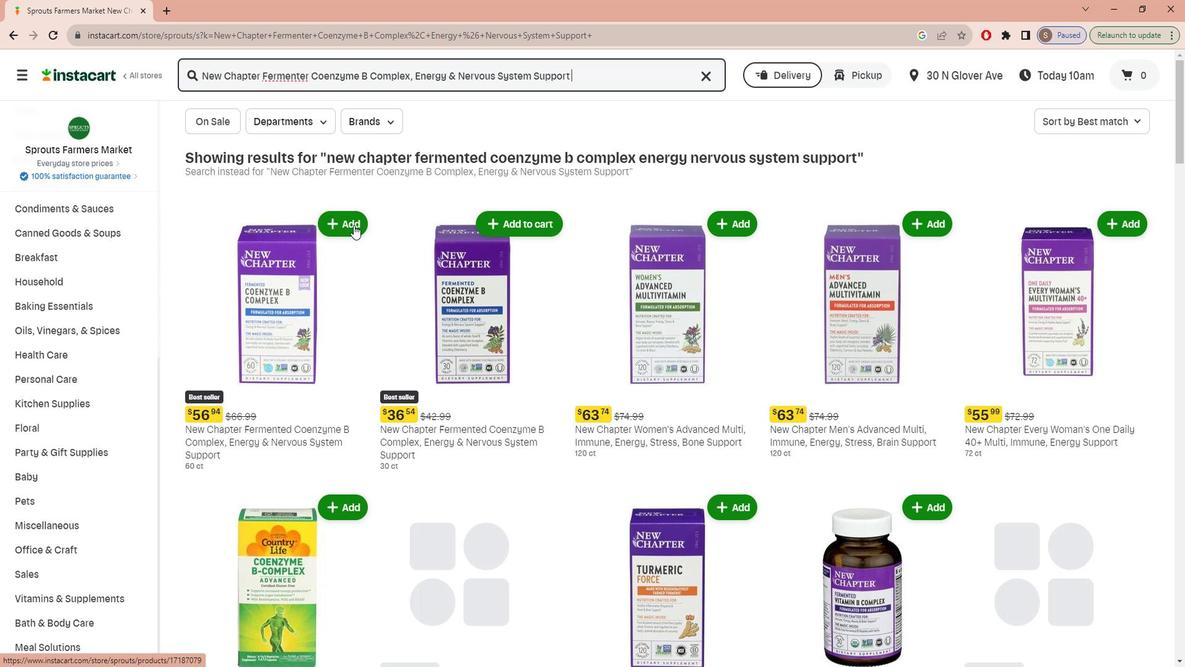 
Action: Mouse pressed left at (362, 225)
Screenshot: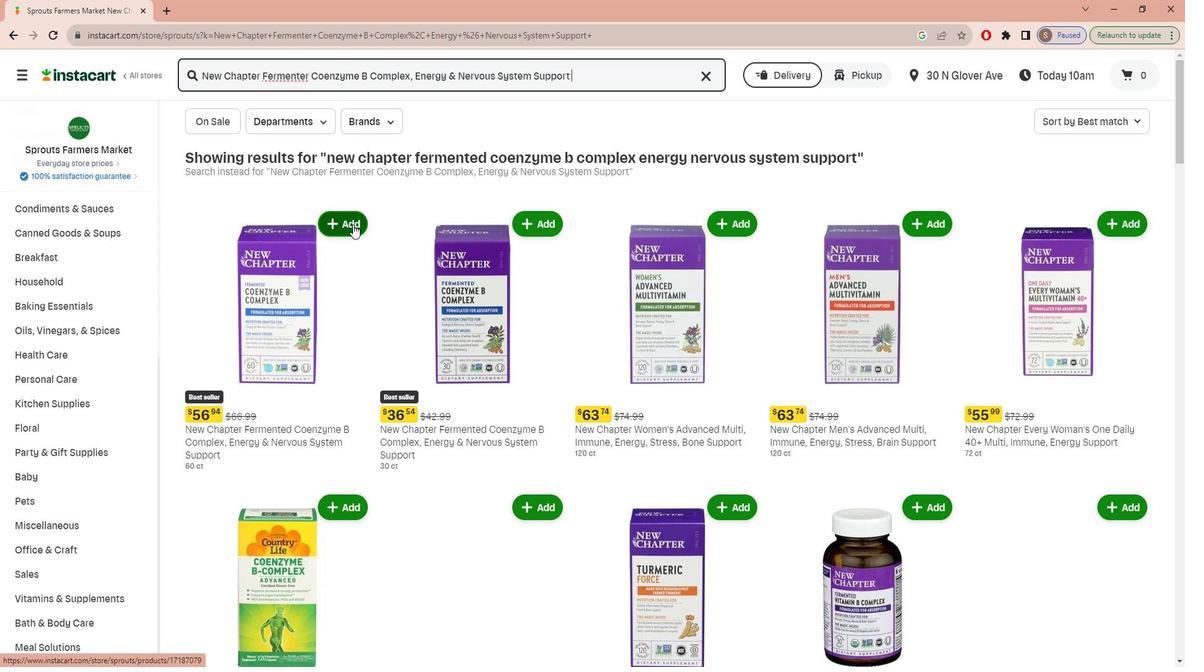 
Action: Mouse moved to (378, 307)
Screenshot: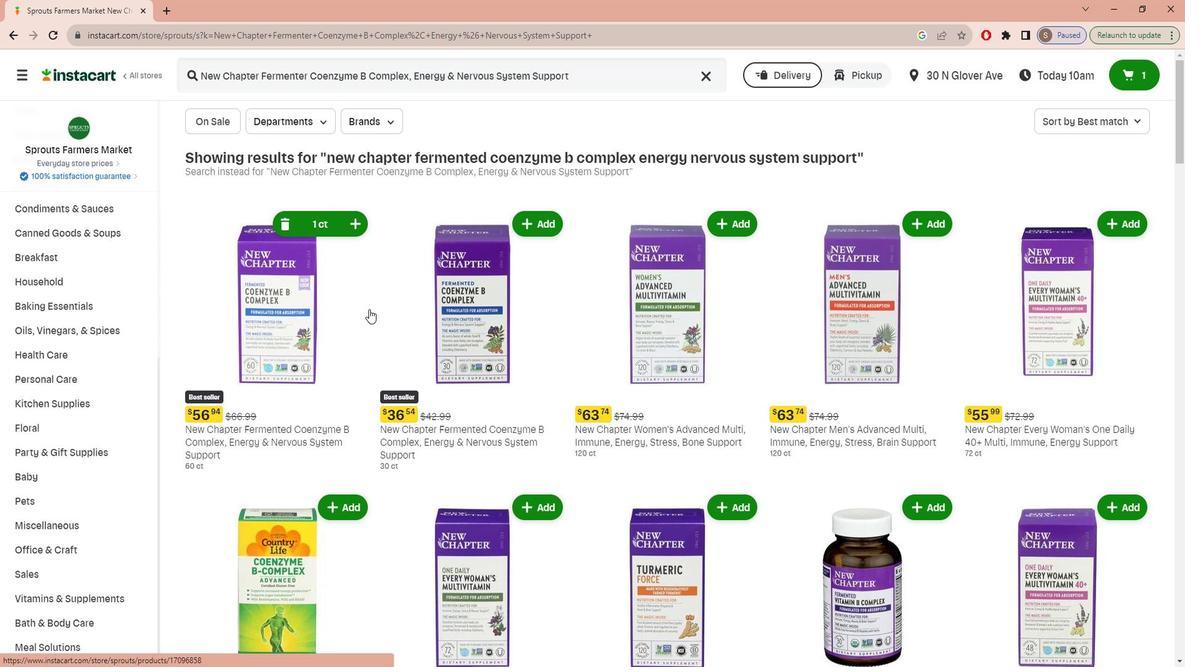 
